 Task: Create a due date automation trigger when advanced on, 2 hours before a card is due add fields without custom field "Resume" set to a date more than 1 working days ago.
Action: Mouse moved to (1031, 74)
Screenshot: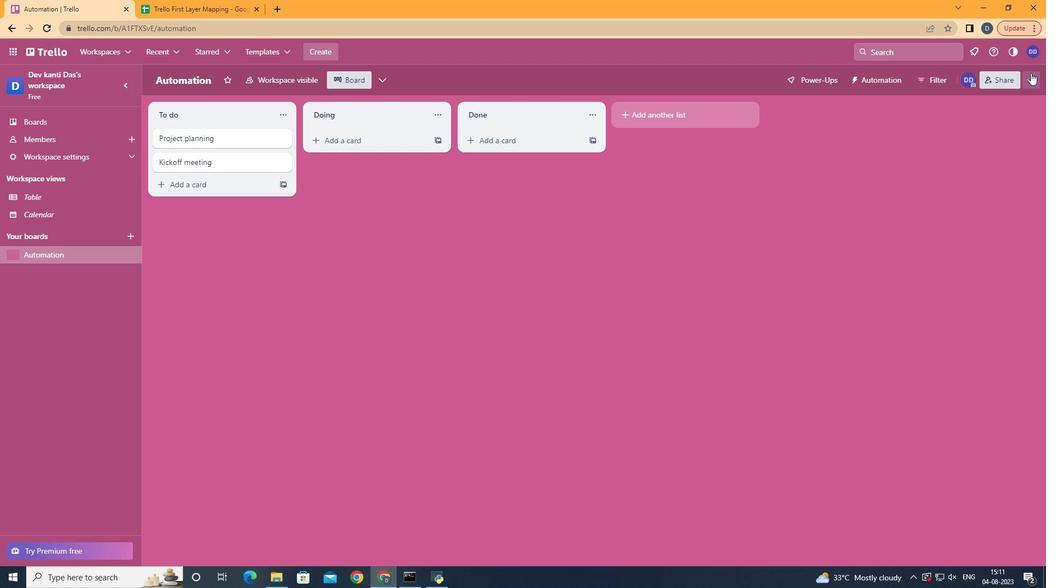 
Action: Mouse pressed left at (1031, 74)
Screenshot: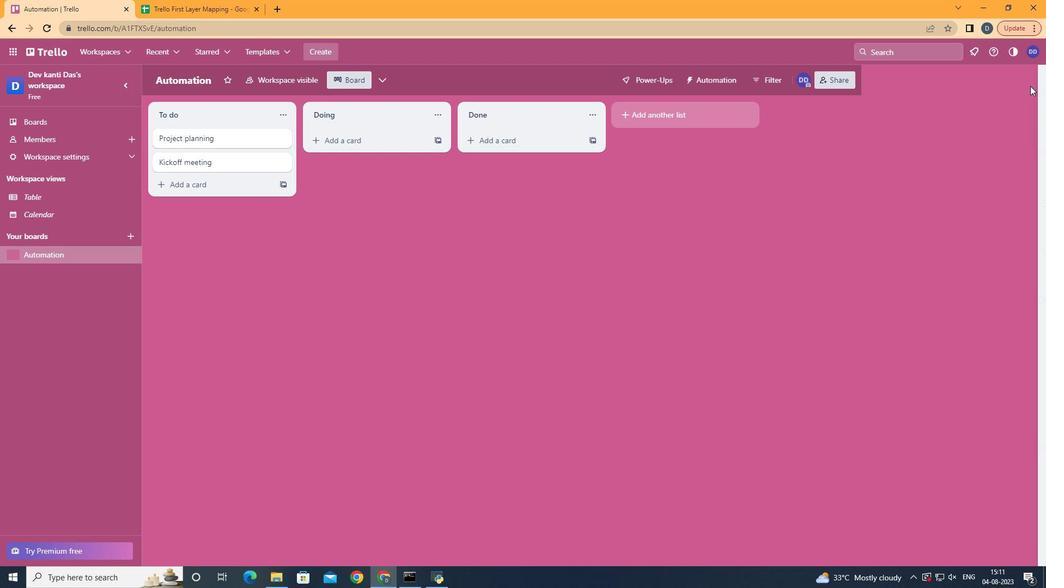 
Action: Mouse moved to (954, 225)
Screenshot: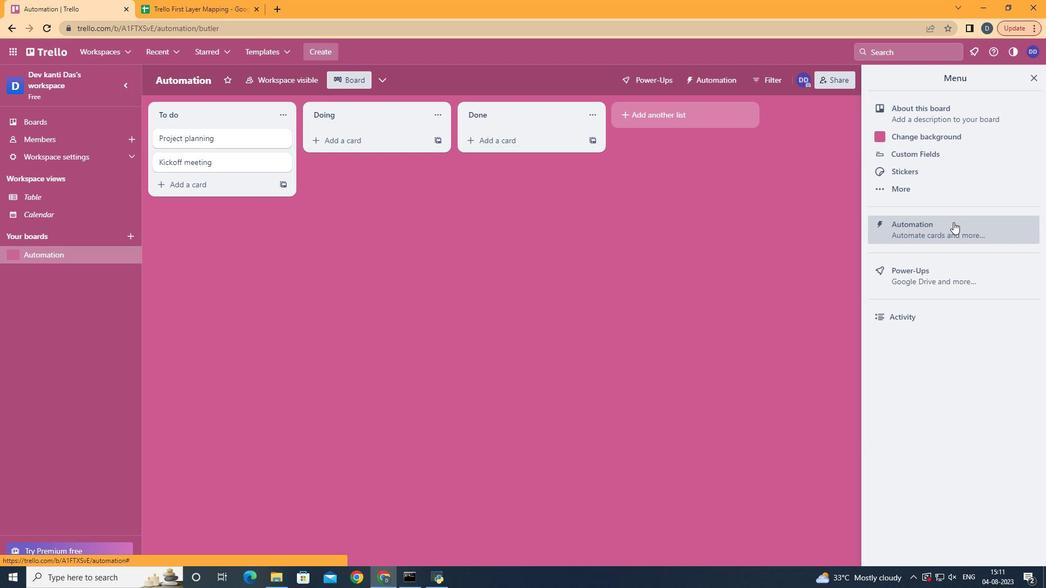 
Action: Mouse pressed left at (954, 225)
Screenshot: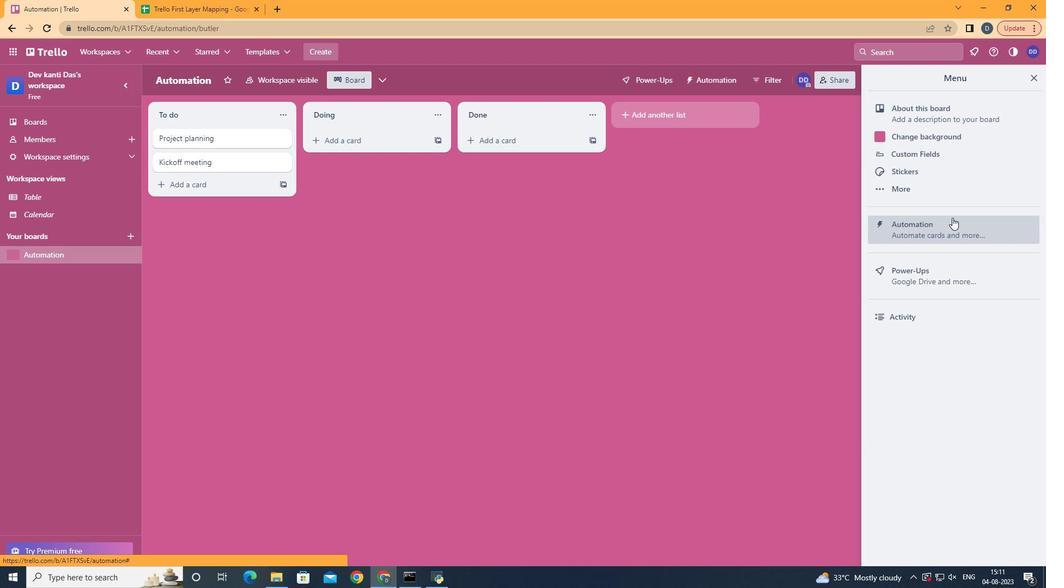 
Action: Mouse moved to (223, 226)
Screenshot: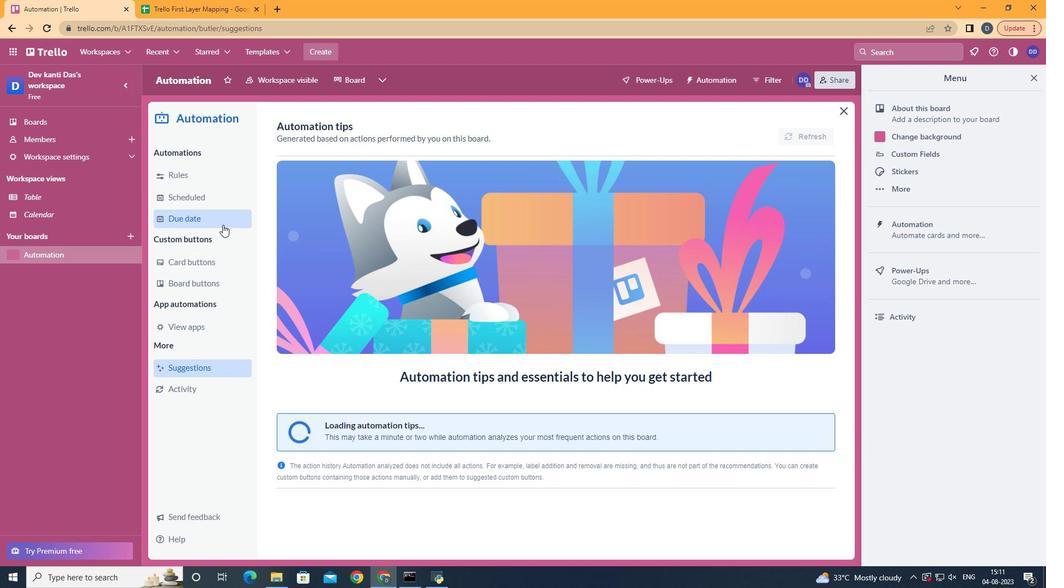 
Action: Mouse pressed left at (223, 226)
Screenshot: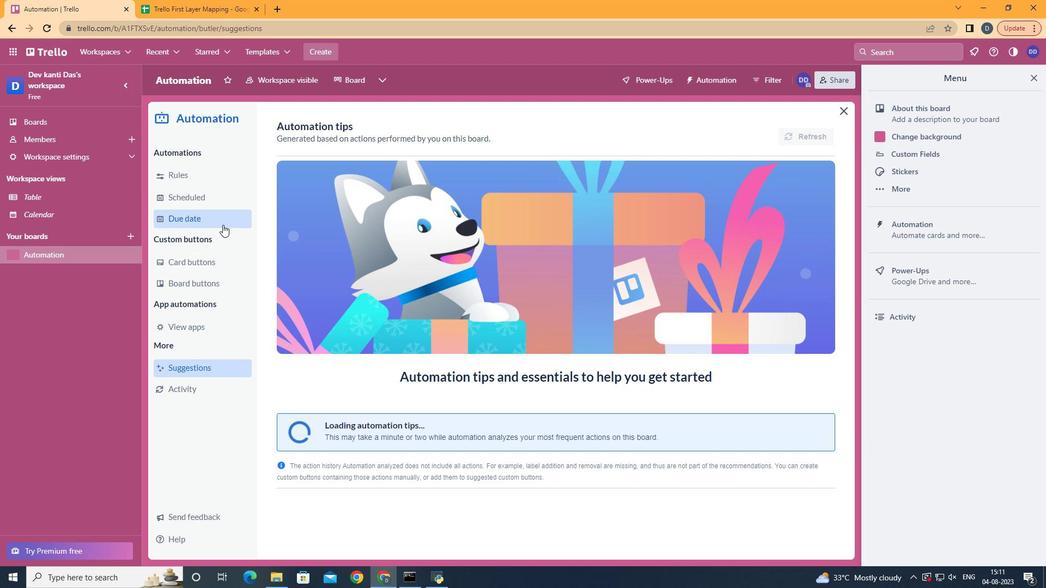 
Action: Mouse moved to (774, 126)
Screenshot: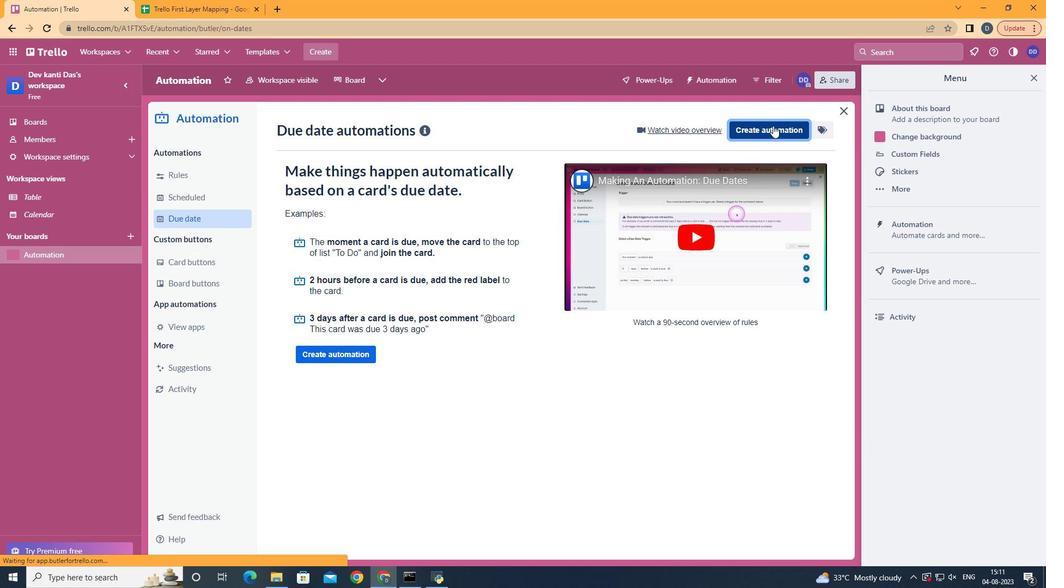 
Action: Mouse pressed left at (774, 126)
Screenshot: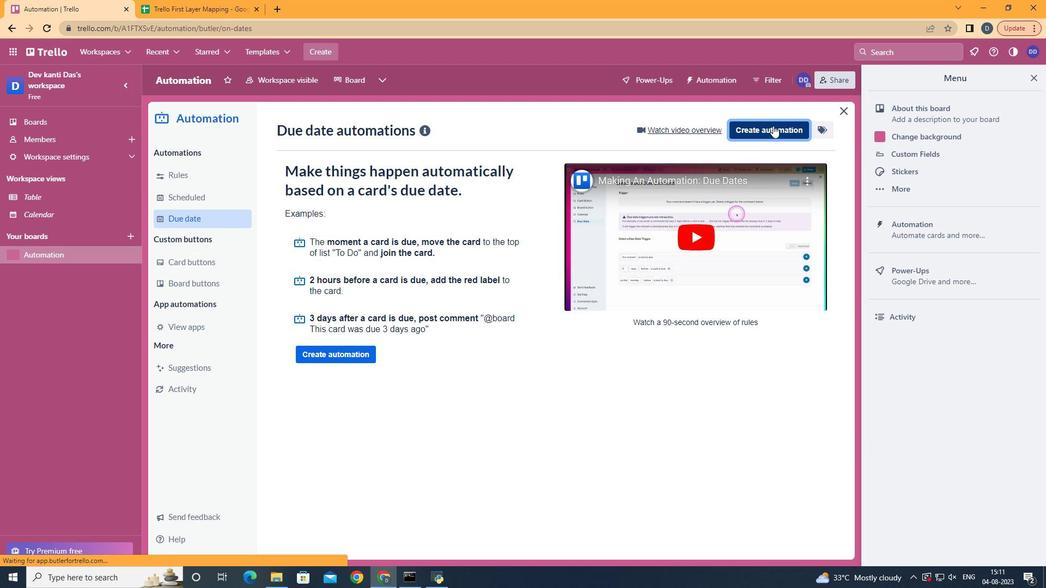 
Action: Mouse moved to (574, 235)
Screenshot: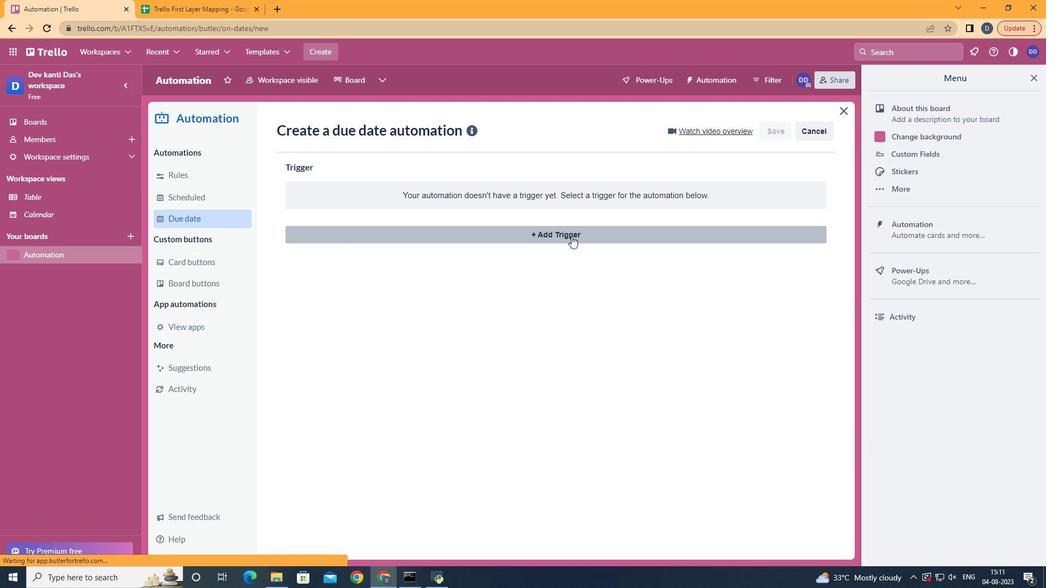 
Action: Mouse pressed left at (574, 235)
Screenshot: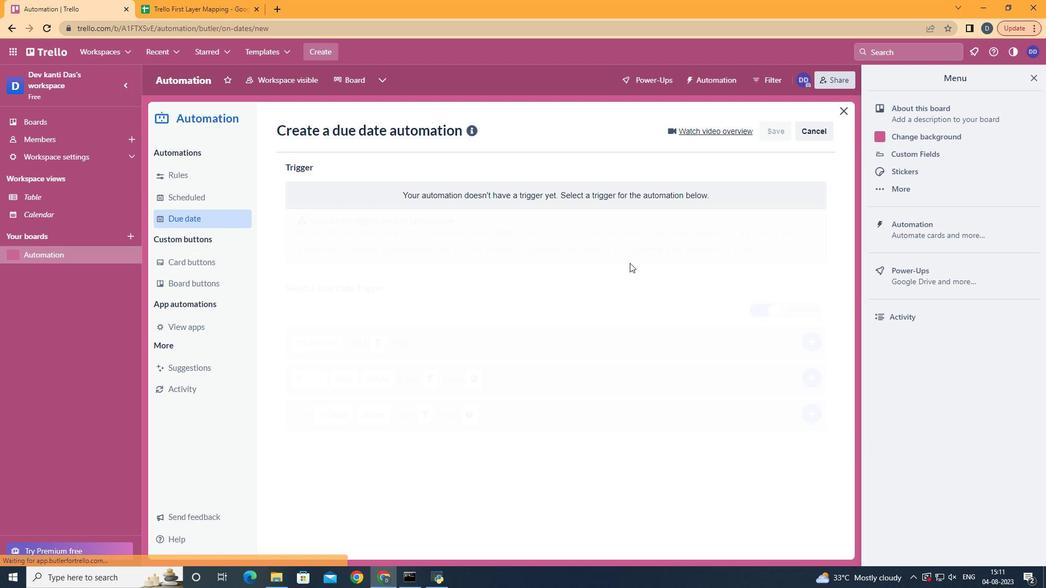 
Action: Mouse moved to (362, 463)
Screenshot: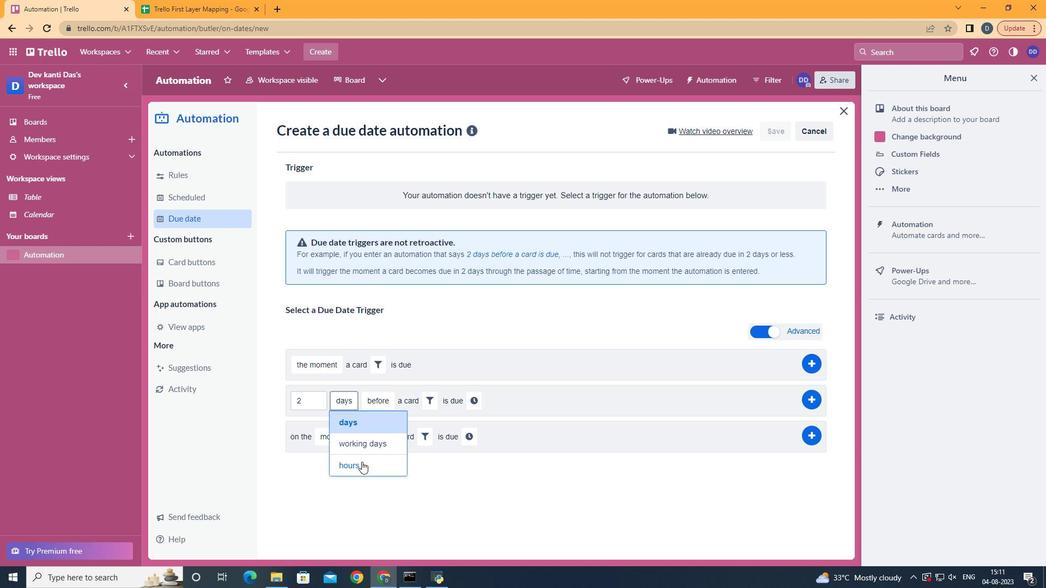 
Action: Mouse pressed left at (362, 463)
Screenshot: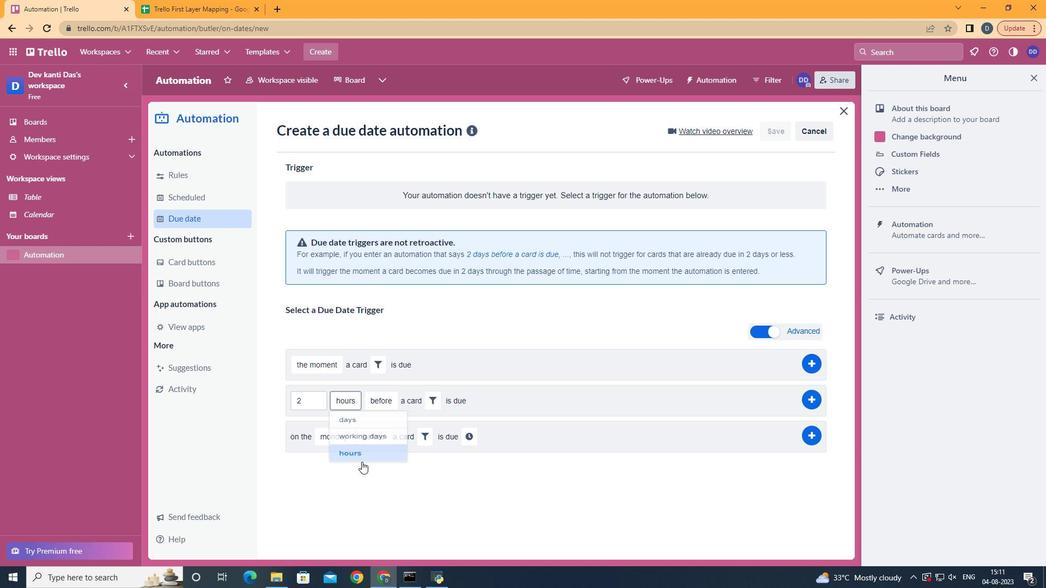 
Action: Mouse moved to (390, 420)
Screenshot: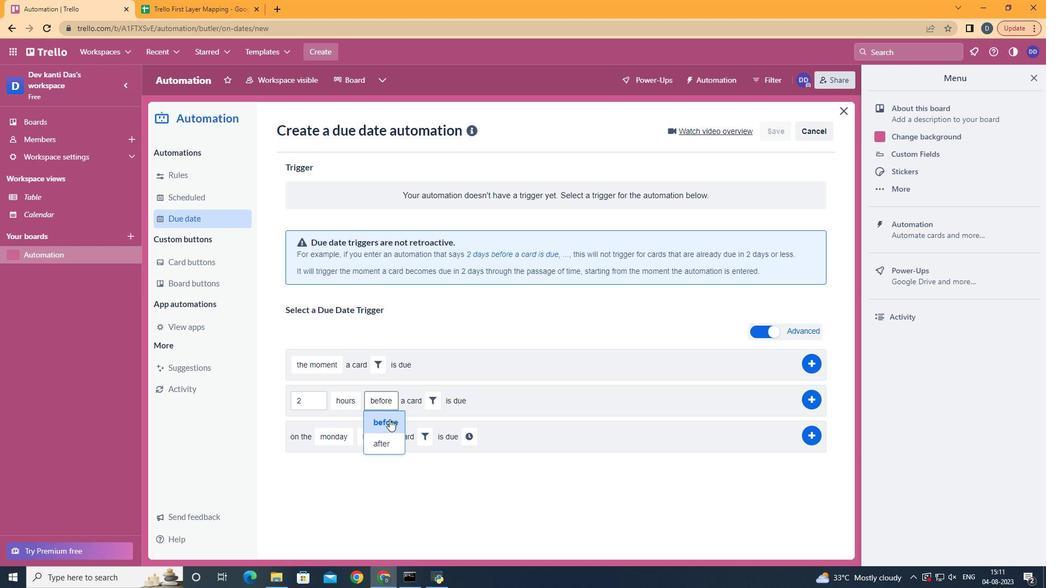 
Action: Mouse pressed left at (390, 420)
Screenshot: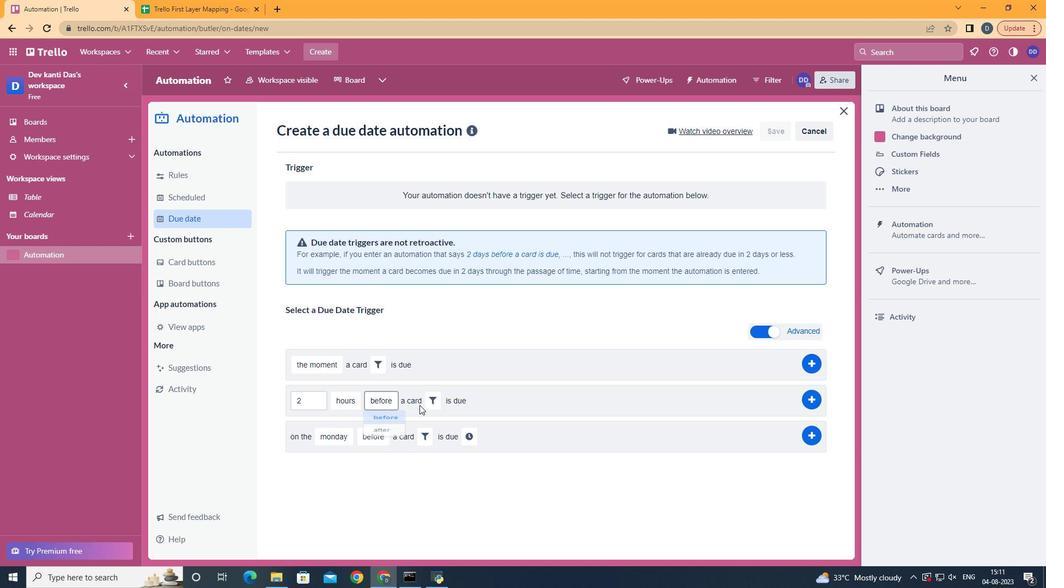 
Action: Mouse moved to (440, 398)
Screenshot: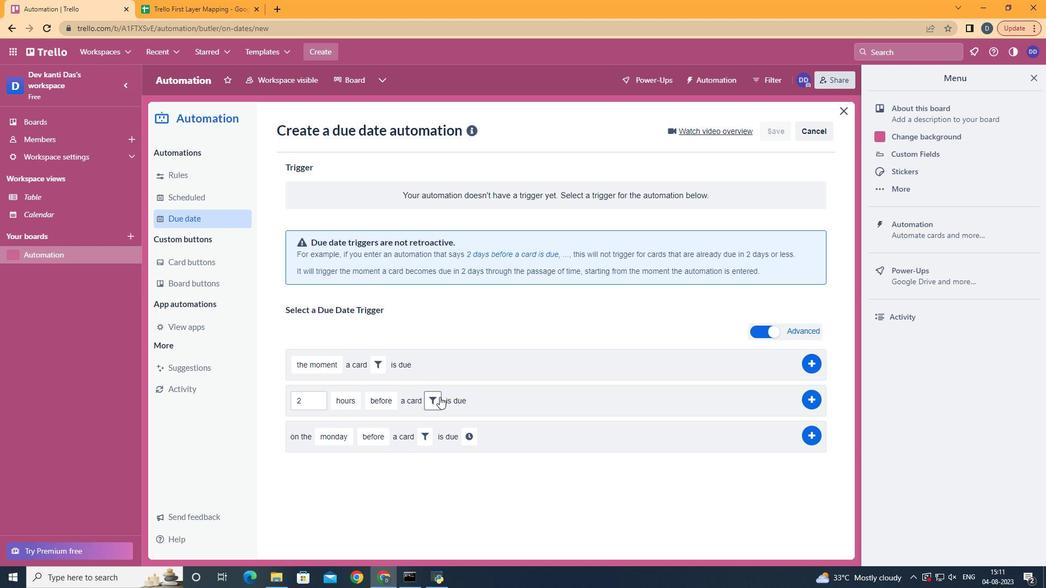 
Action: Mouse pressed left at (440, 398)
Screenshot: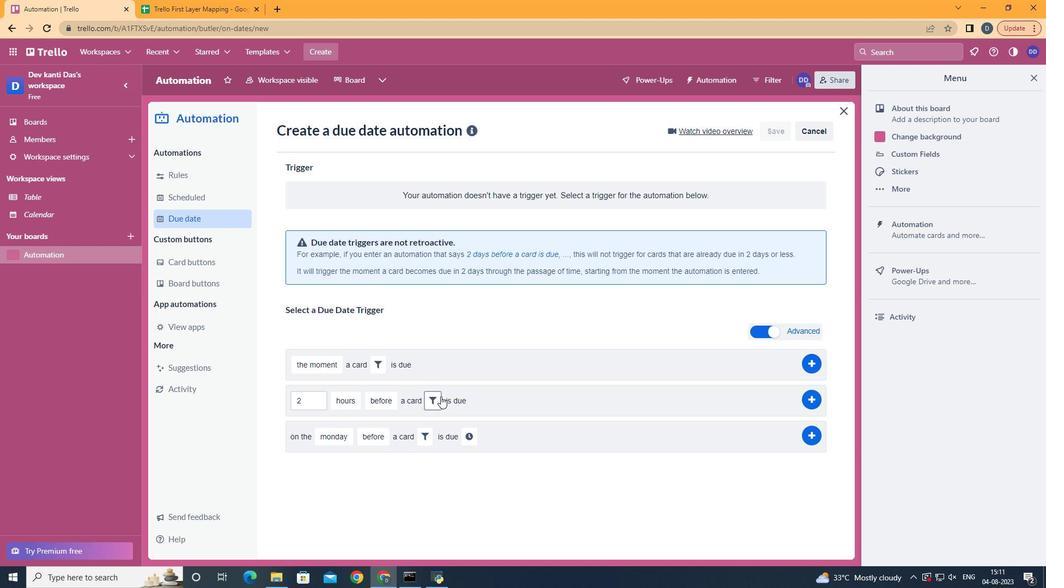 
Action: Mouse moved to (627, 444)
Screenshot: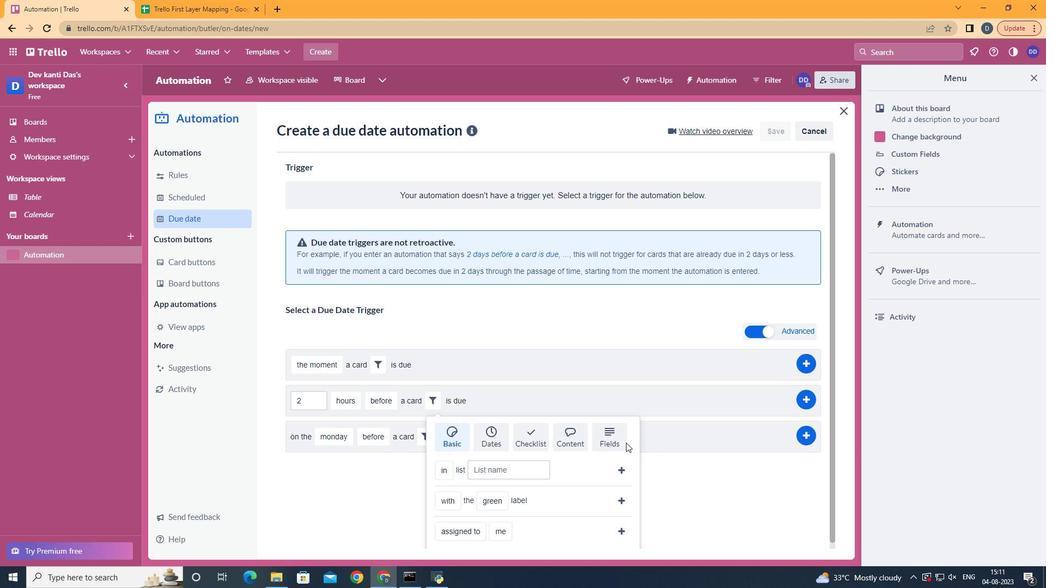 
Action: Mouse pressed left at (627, 444)
Screenshot: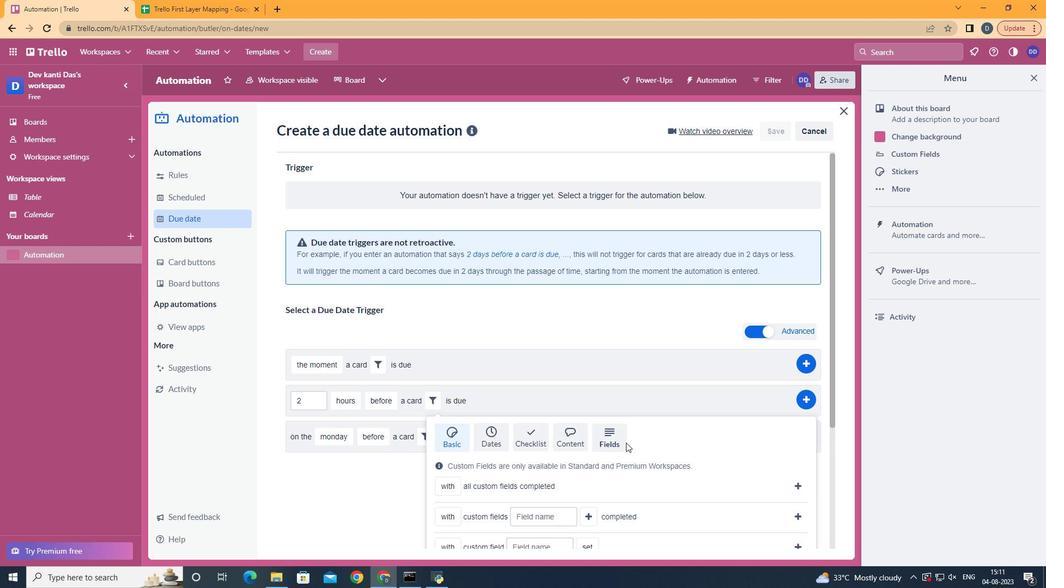 
Action: Mouse moved to (616, 439)
Screenshot: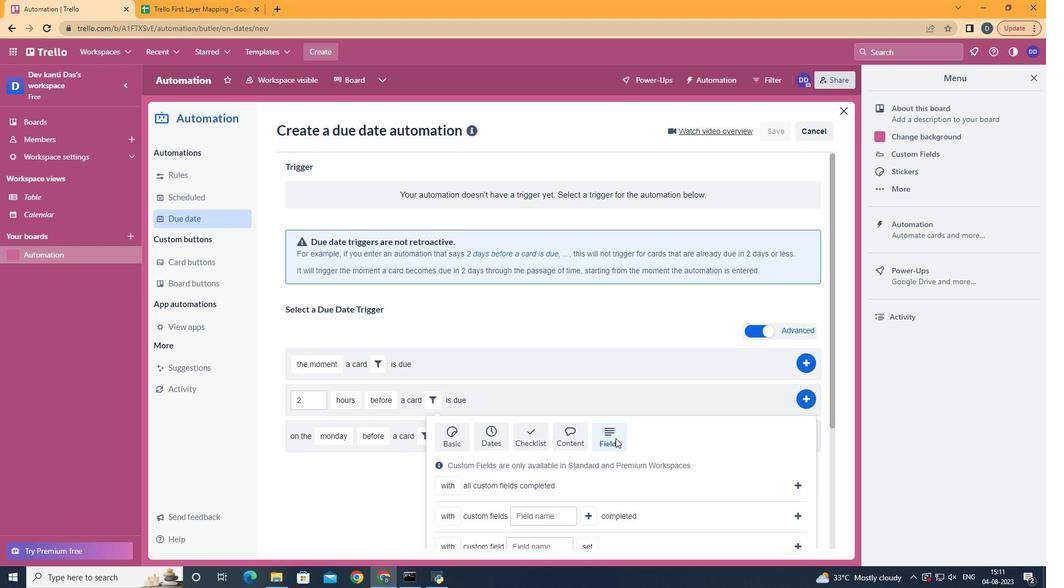 
Action: Mouse scrolled (616, 439) with delta (0, 0)
Screenshot: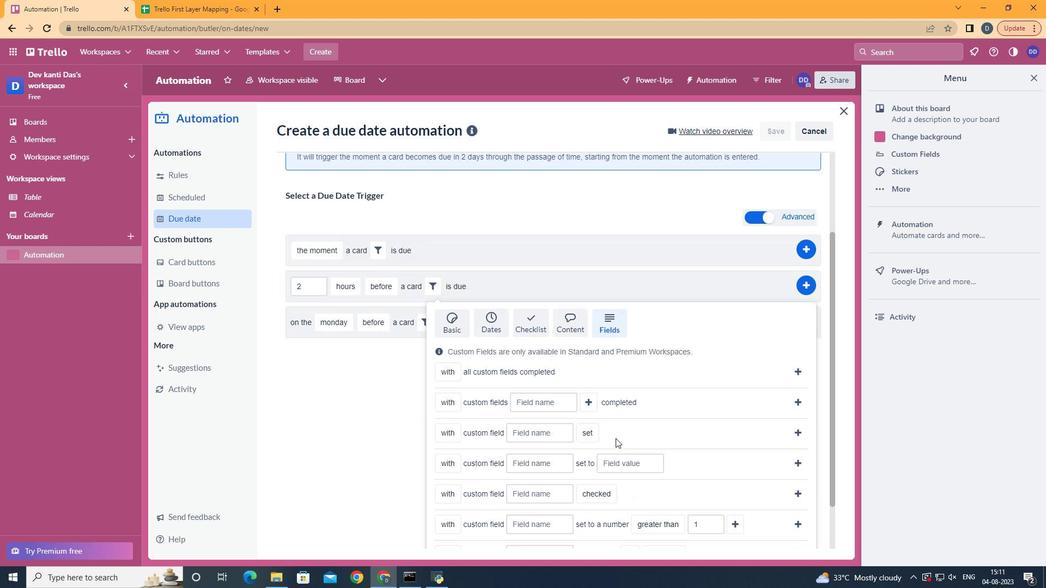 
Action: Mouse scrolled (616, 439) with delta (0, 0)
Screenshot: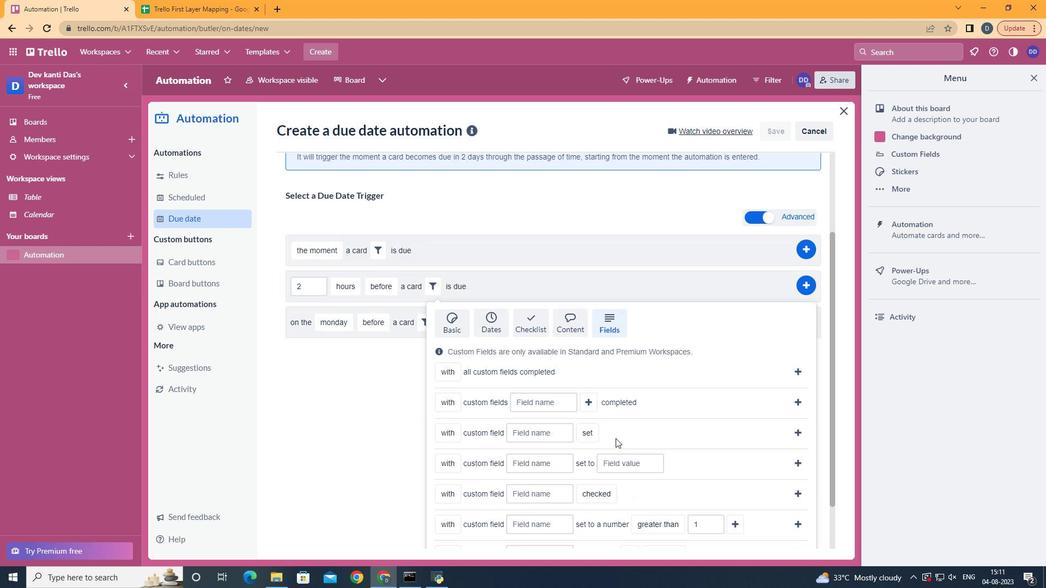 
Action: Mouse scrolled (616, 439) with delta (0, 0)
Screenshot: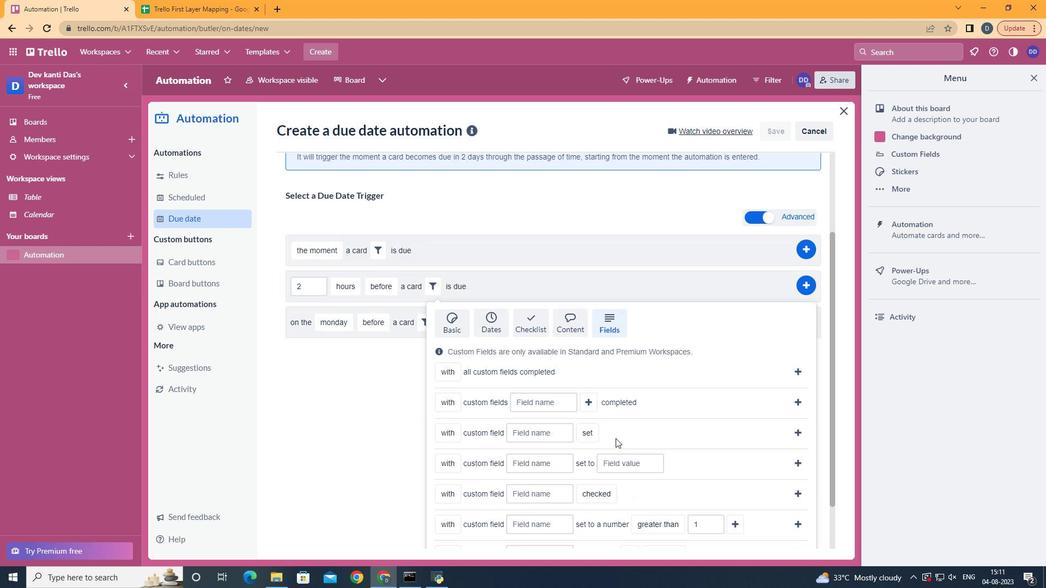 
Action: Mouse scrolled (616, 439) with delta (0, 0)
Screenshot: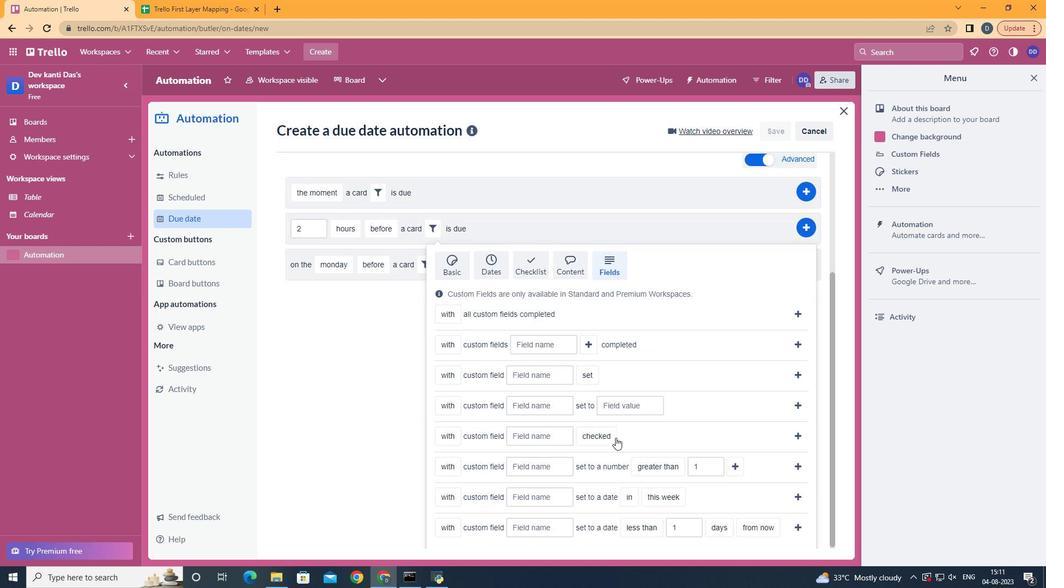 
Action: Mouse scrolled (616, 439) with delta (0, 0)
Screenshot: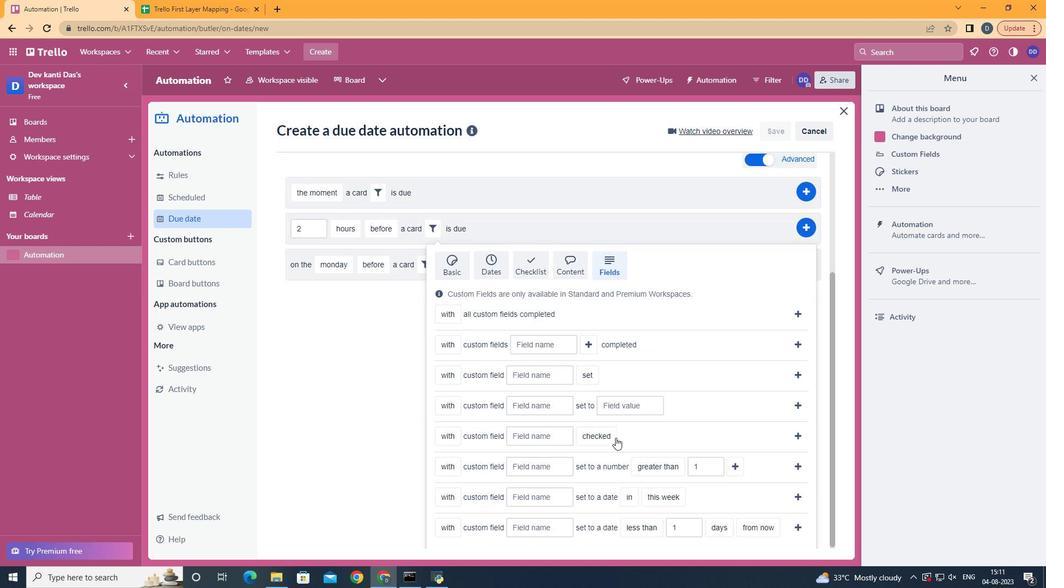 
Action: Mouse scrolled (616, 439) with delta (0, 0)
Screenshot: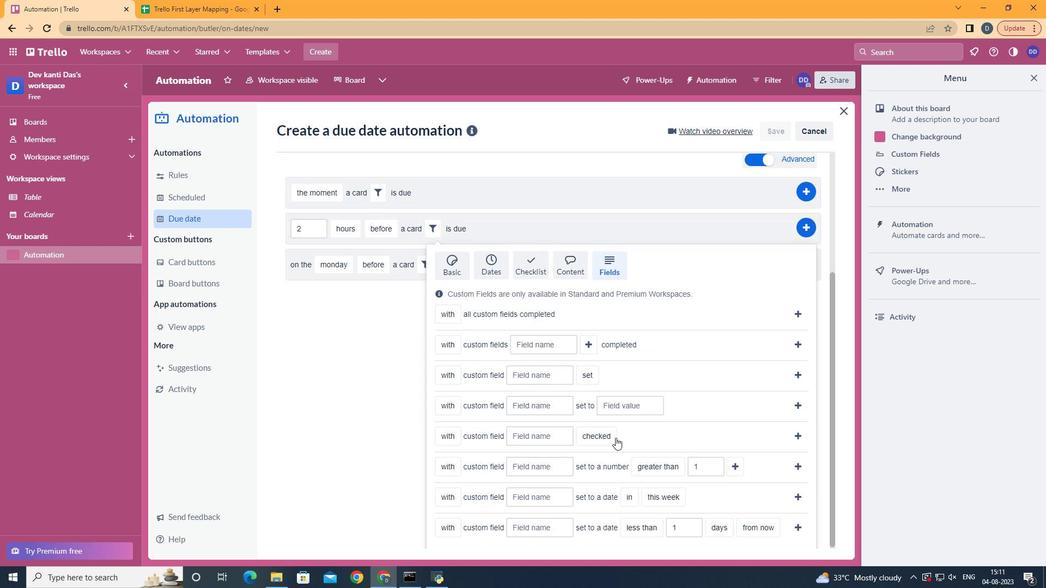 
Action: Mouse moved to (454, 511)
Screenshot: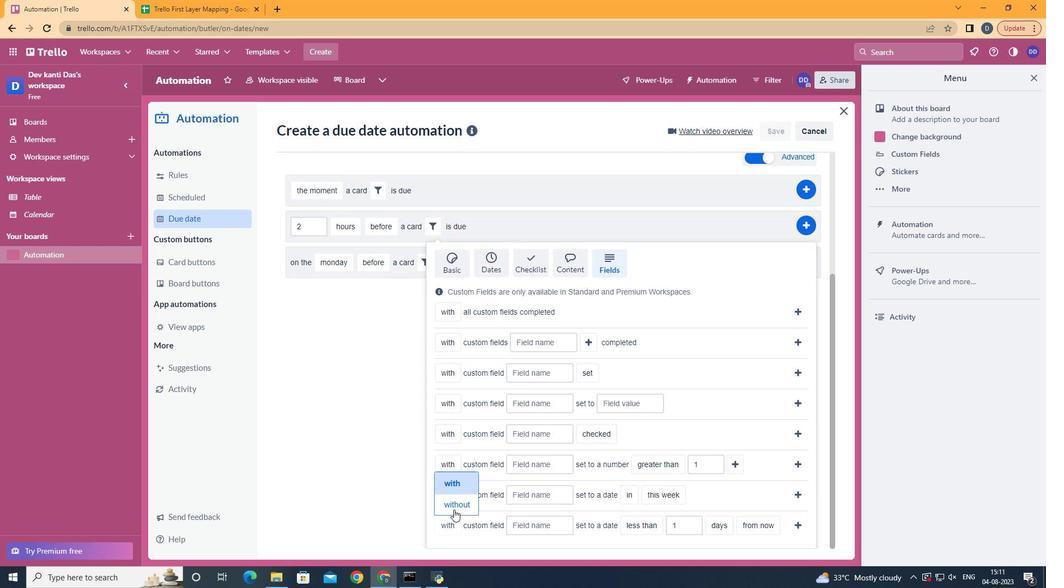 
Action: Mouse pressed left at (454, 511)
Screenshot: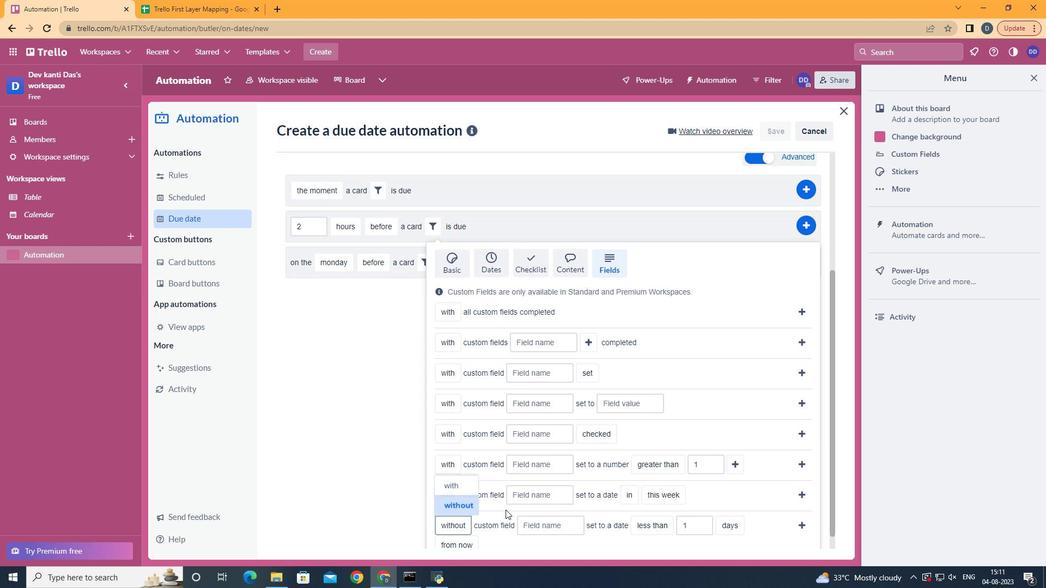 
Action: Mouse moved to (544, 520)
Screenshot: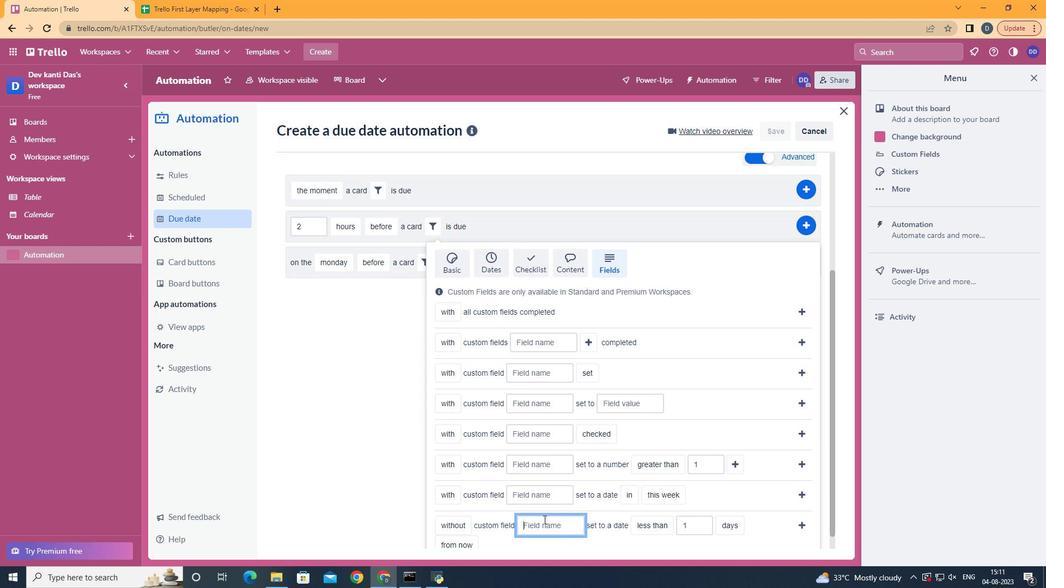 
Action: Mouse pressed left at (544, 520)
Screenshot: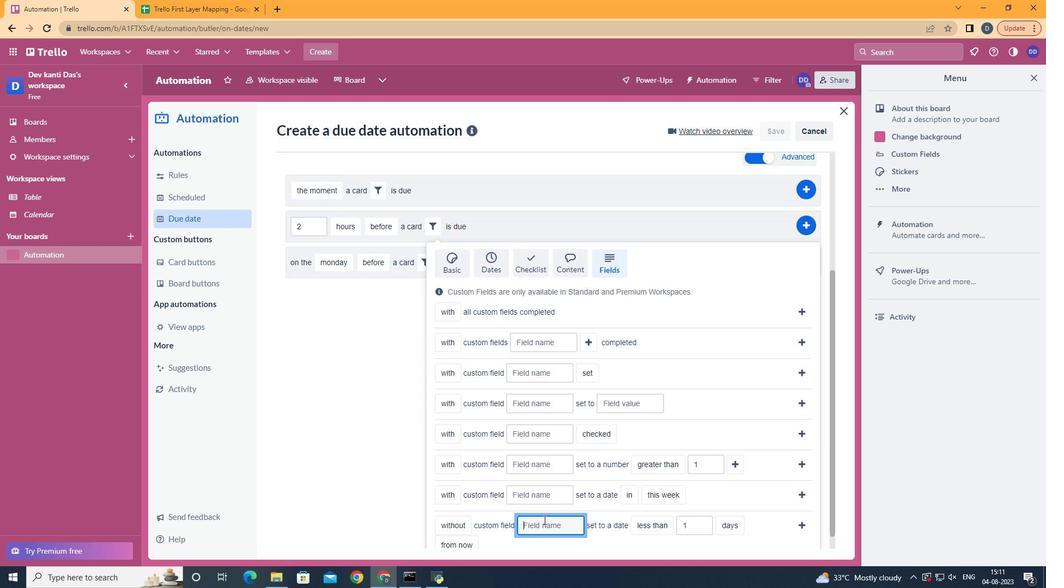 
Action: Mouse moved to (544, 521)
Screenshot: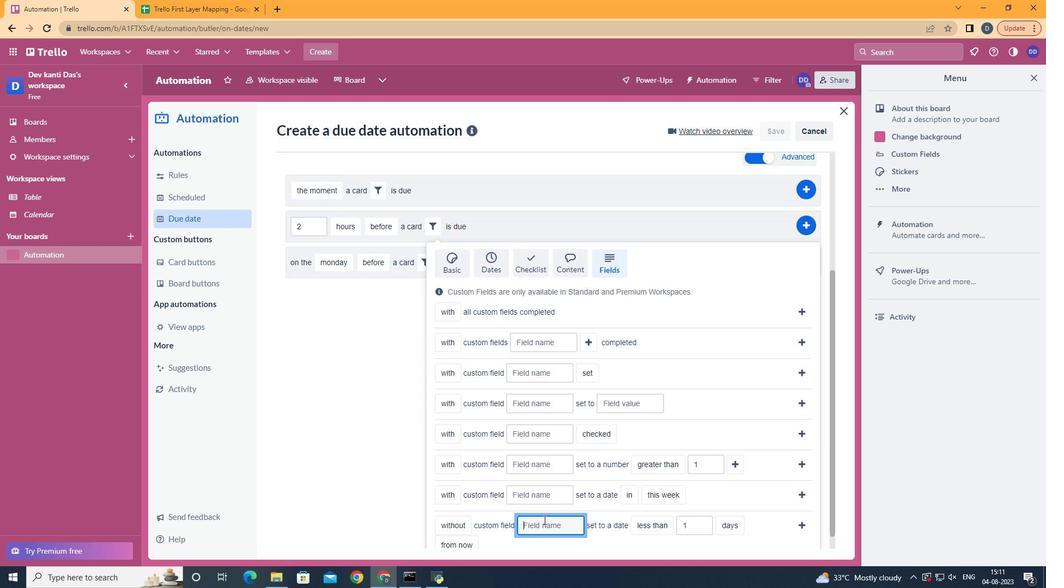 
Action: Key pressed <Key.shift>Resume
Screenshot: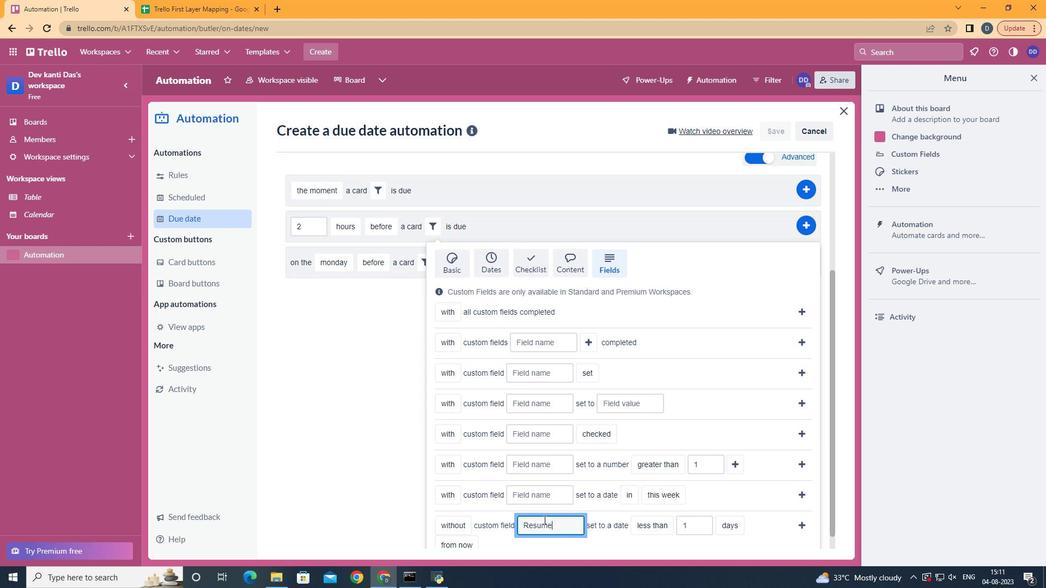 
Action: Mouse scrolled (544, 520) with delta (0, 0)
Screenshot: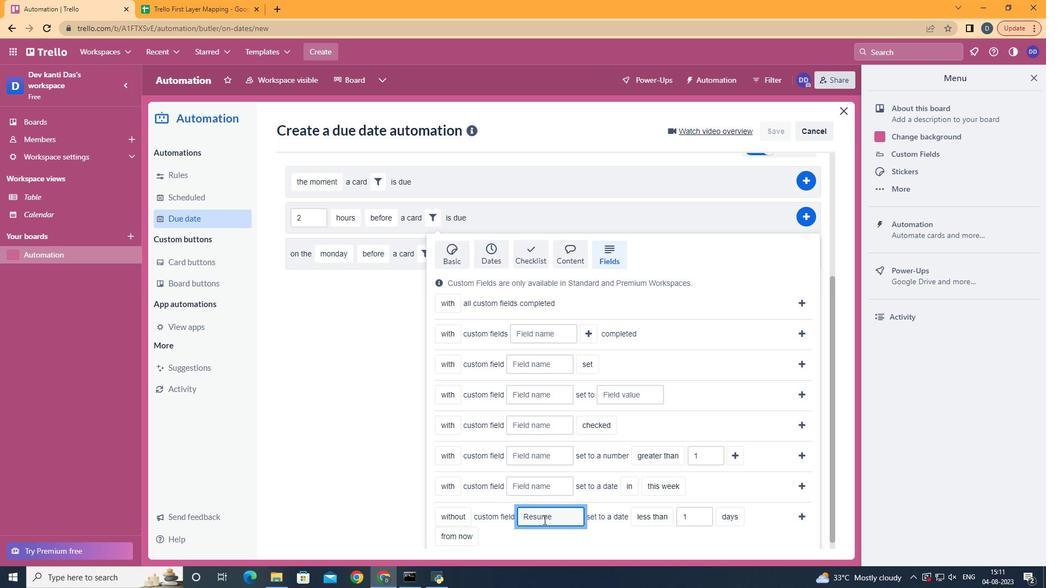 
Action: Mouse scrolled (544, 520) with delta (0, 0)
Screenshot: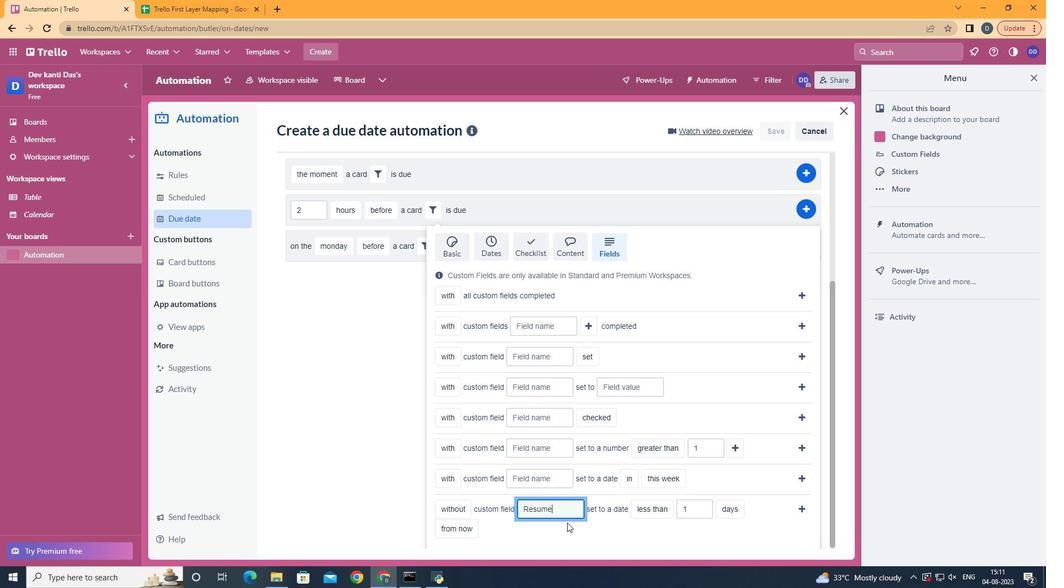 
Action: Mouse scrolled (544, 520) with delta (0, 0)
Screenshot: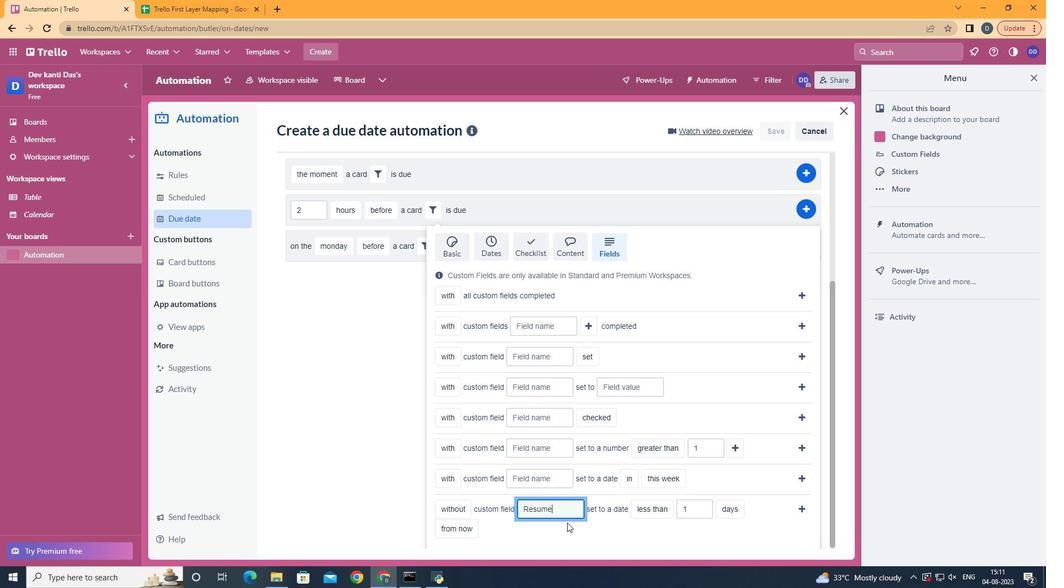 
Action: Mouse scrolled (544, 520) with delta (0, 0)
Screenshot: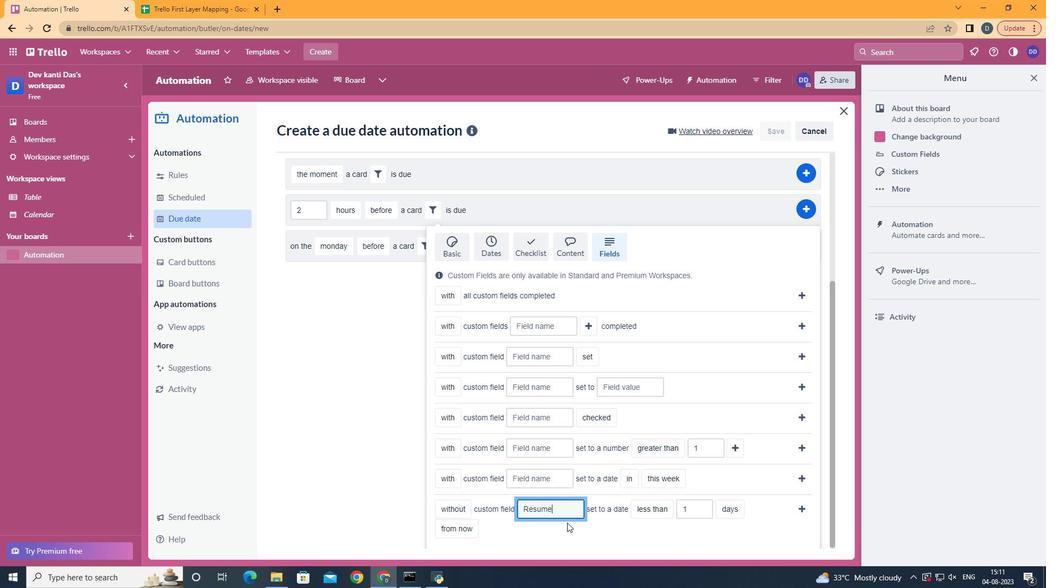 
Action: Mouse scrolled (544, 520) with delta (0, 0)
Screenshot: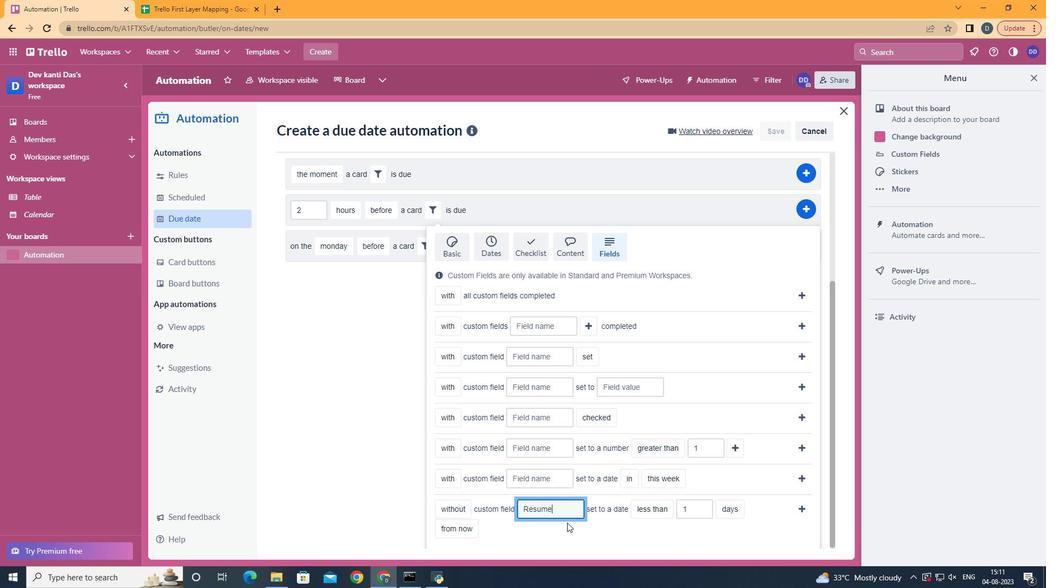
Action: Mouse moved to (672, 466)
Screenshot: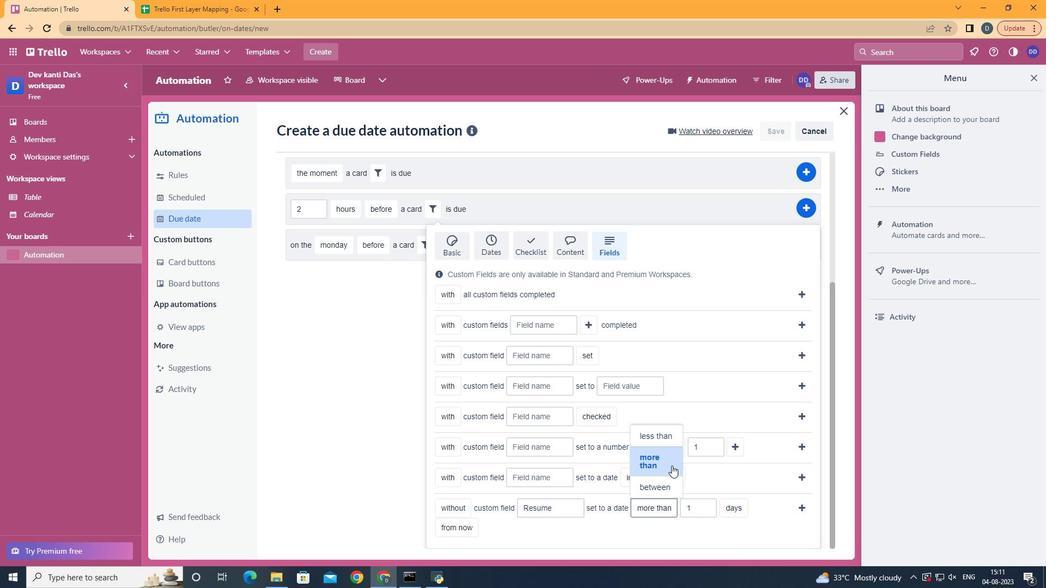 
Action: Mouse pressed left at (672, 466)
Screenshot: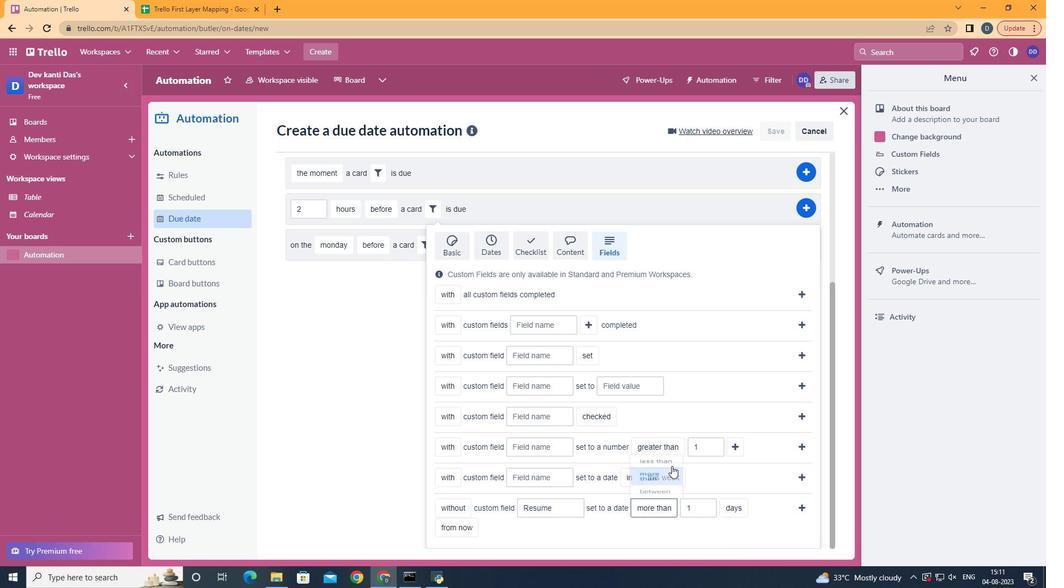 
Action: Mouse moved to (742, 491)
Screenshot: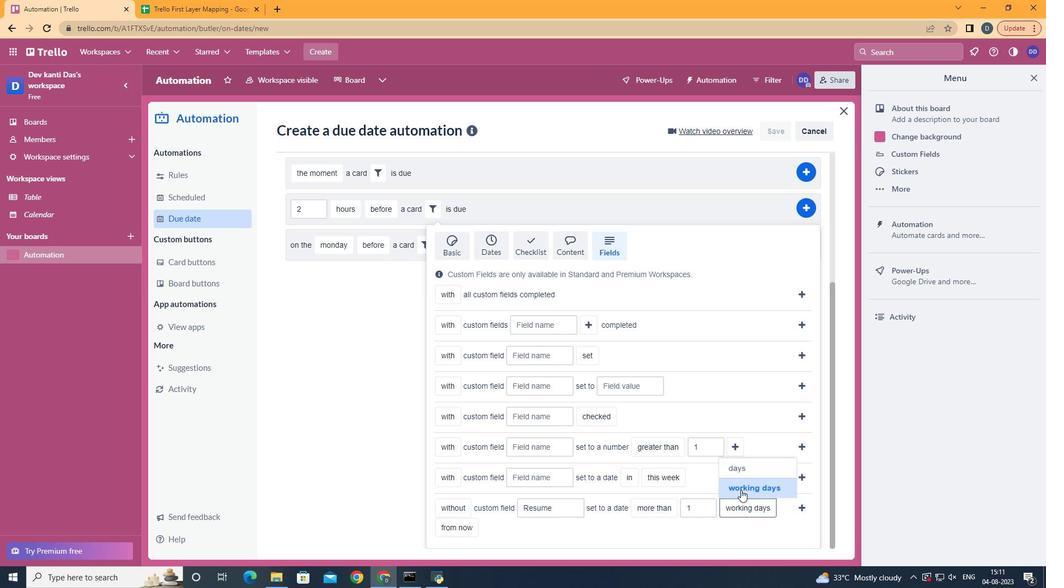 
Action: Mouse pressed left at (742, 491)
Screenshot: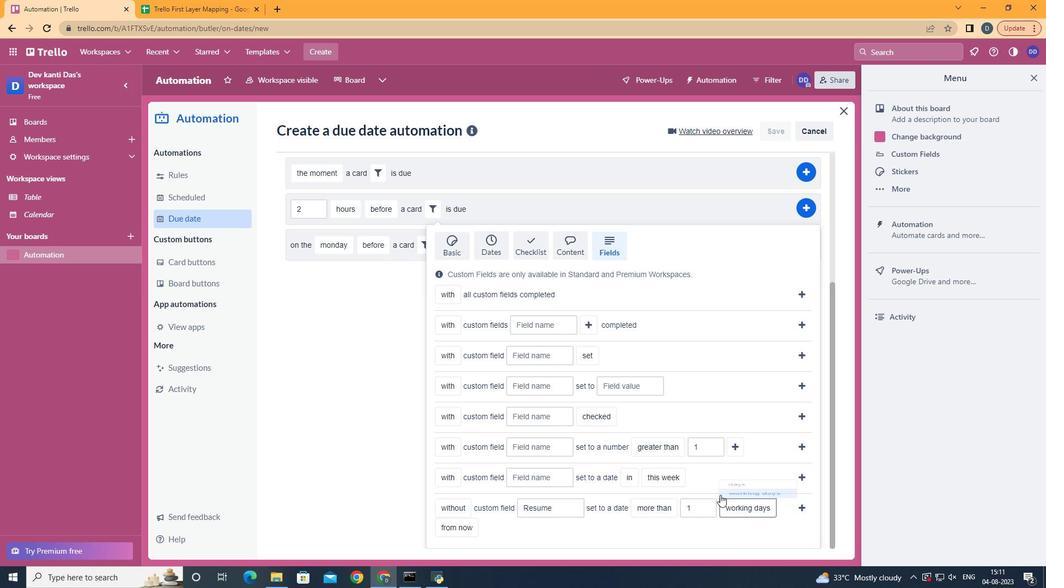 
Action: Mouse moved to (471, 501)
Screenshot: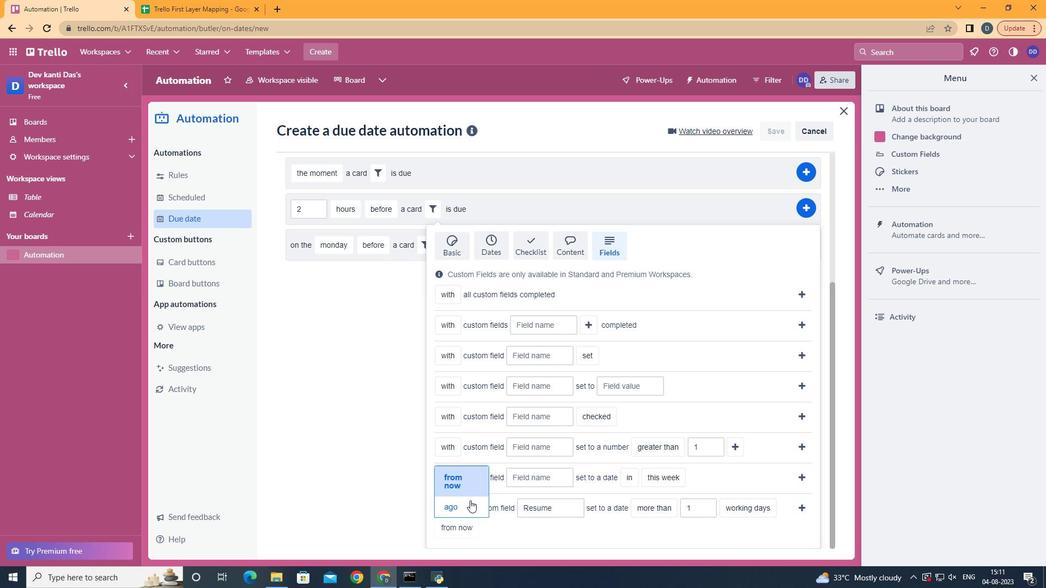 
Action: Mouse pressed left at (471, 501)
Screenshot: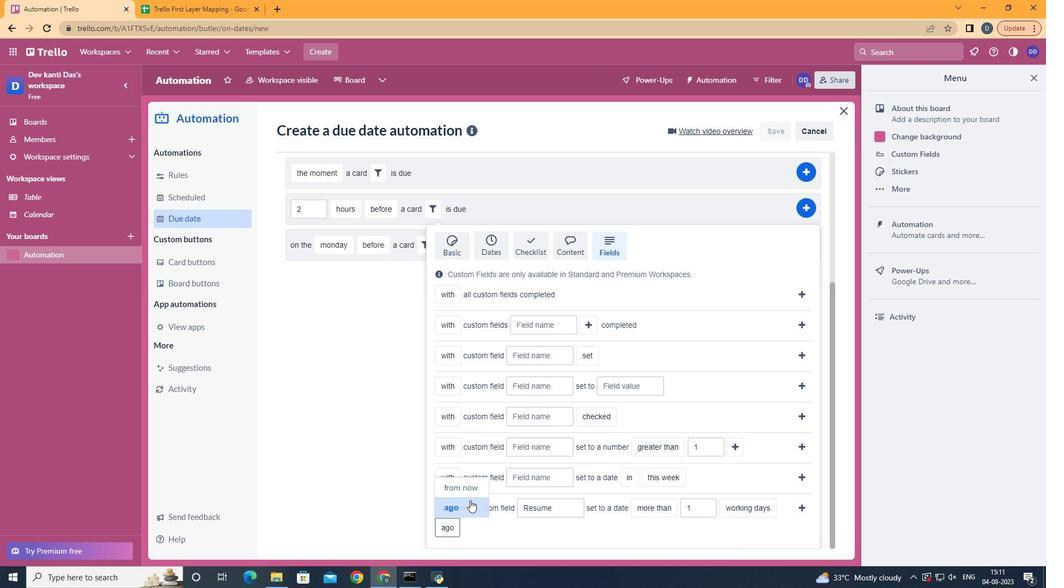 
Action: Mouse moved to (804, 506)
Screenshot: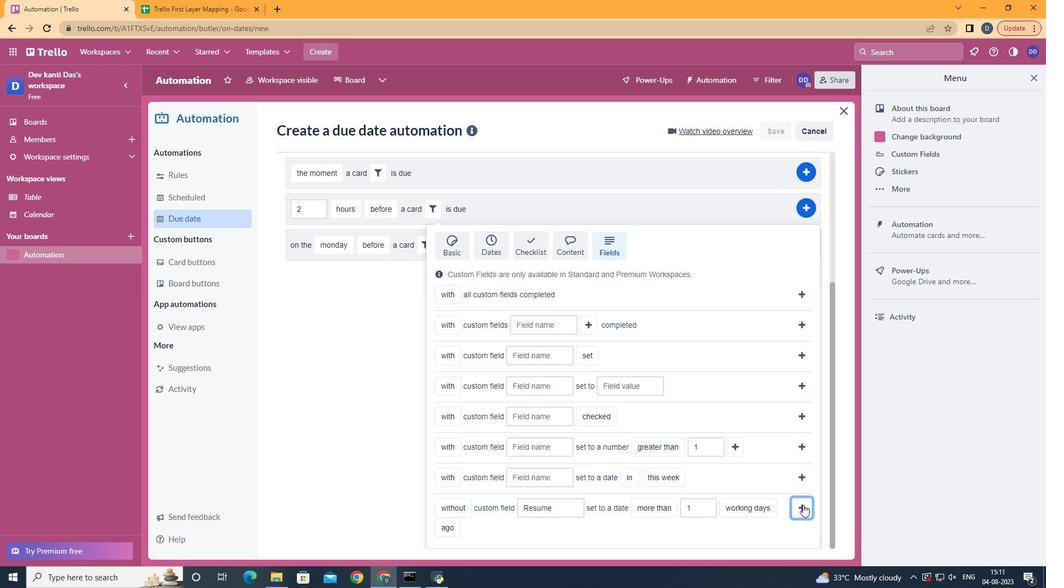 
Action: Mouse pressed left at (804, 506)
Screenshot: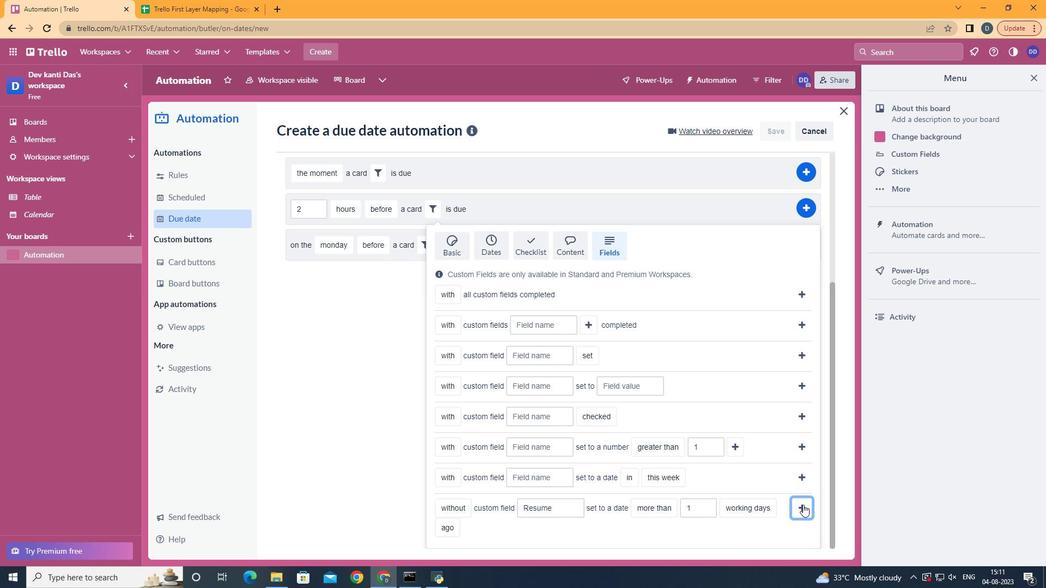 
Action: Mouse moved to (809, 395)
Screenshot: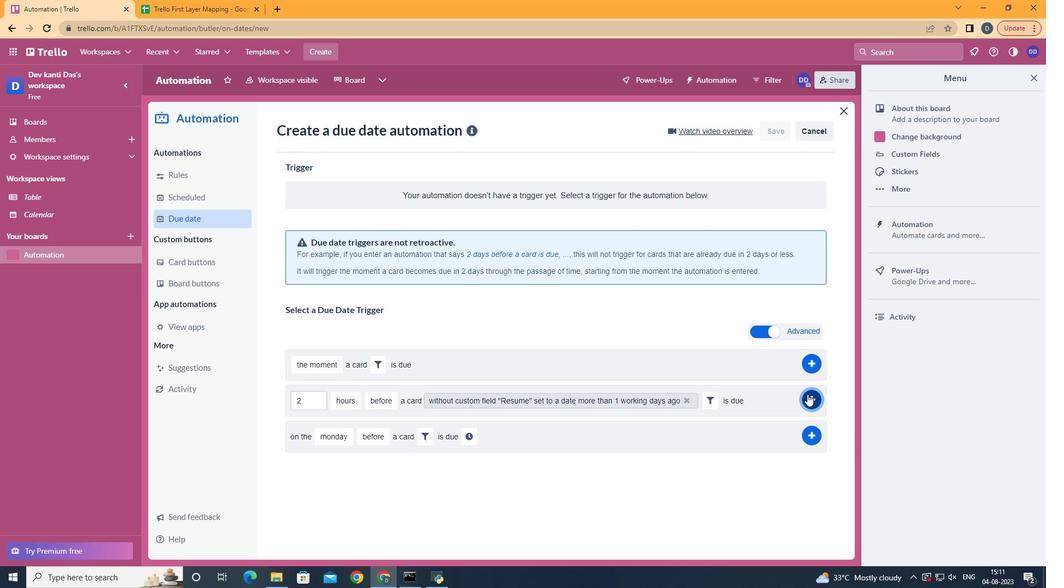 
Action: Mouse pressed left at (809, 395)
Screenshot: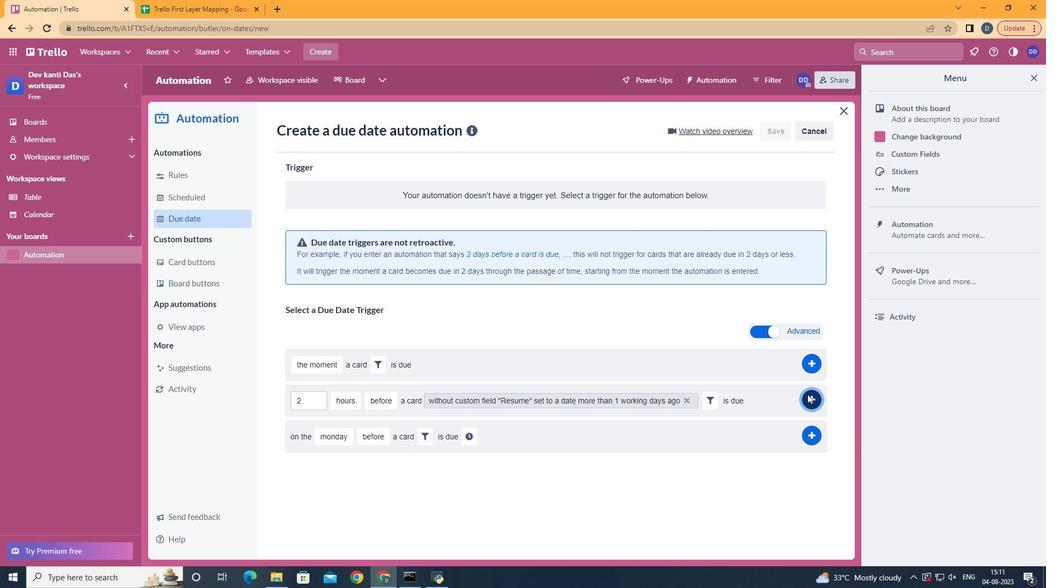
Action: Mouse moved to (417, 215)
Screenshot: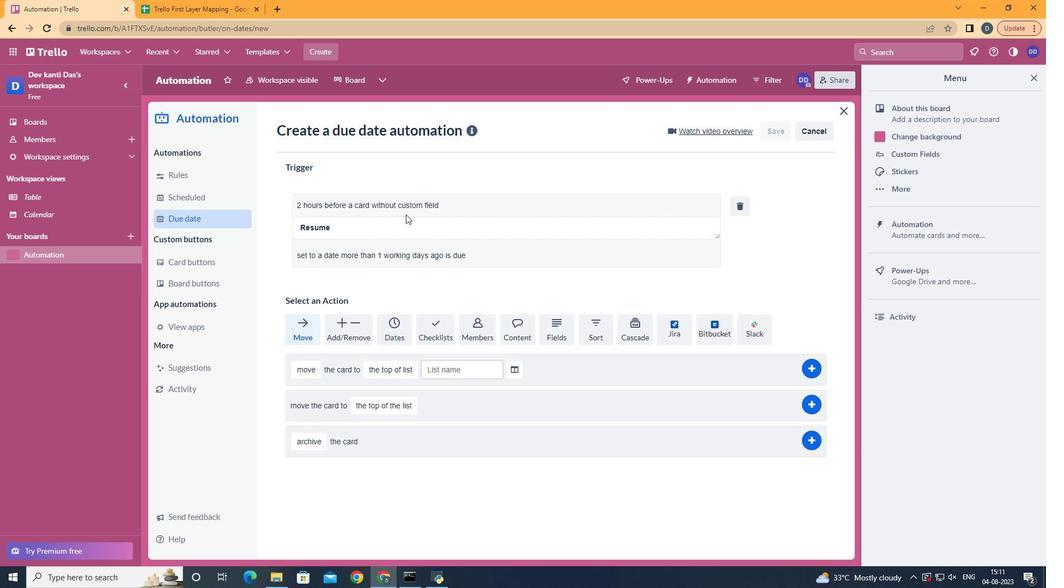 
